 Task: Check the percentage active listings of central heat in the last 1 year.
Action: Mouse moved to (751, 169)
Screenshot: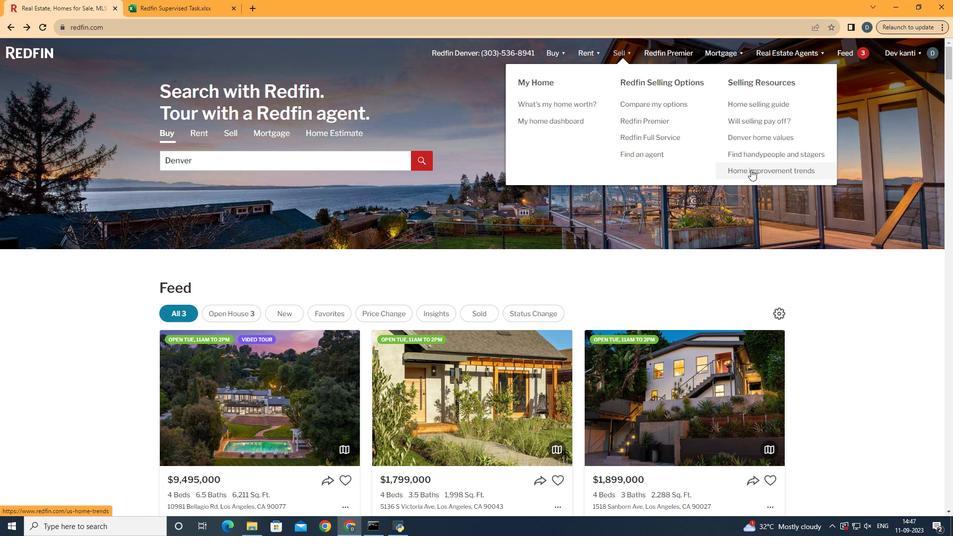
Action: Mouse pressed left at (751, 169)
Screenshot: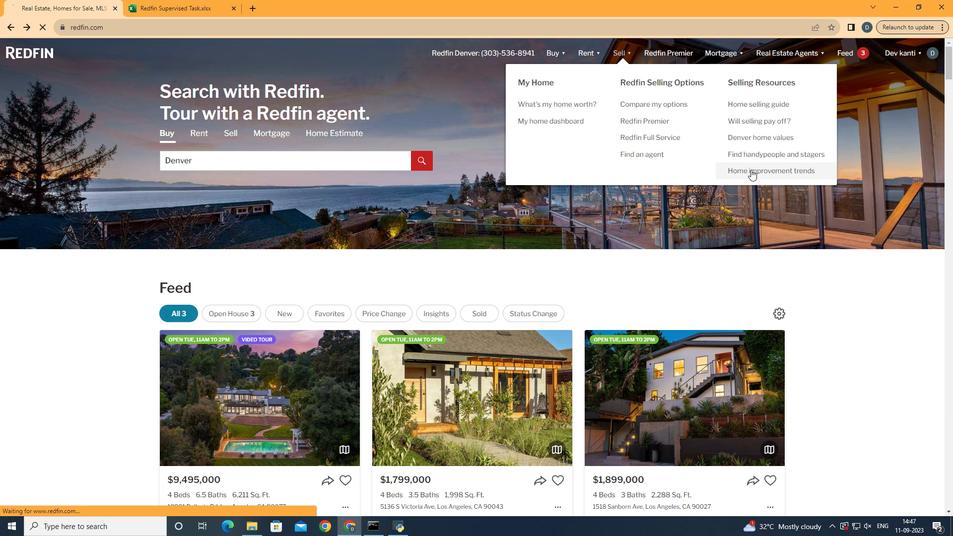 
Action: Mouse moved to (248, 194)
Screenshot: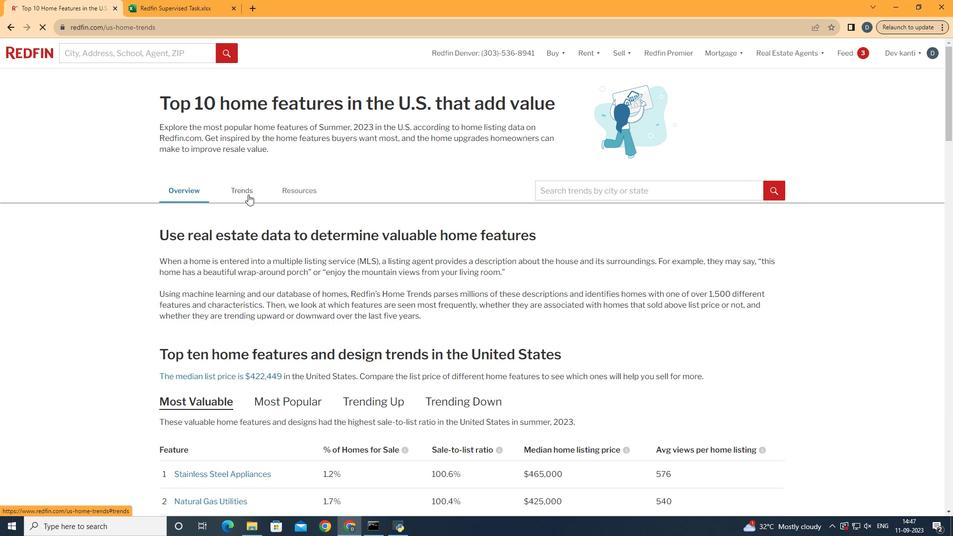 
Action: Mouse pressed left at (248, 194)
Screenshot: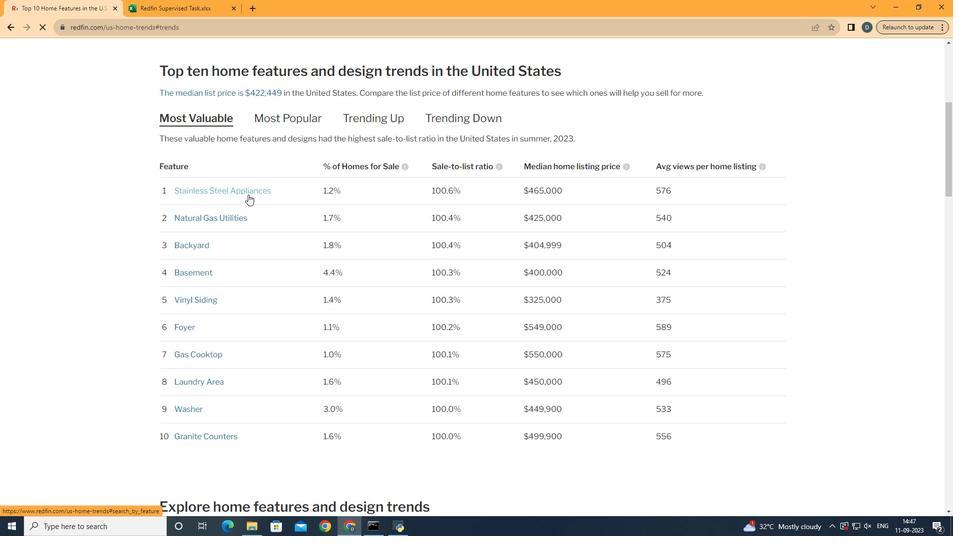
Action: Mouse moved to (300, 232)
Screenshot: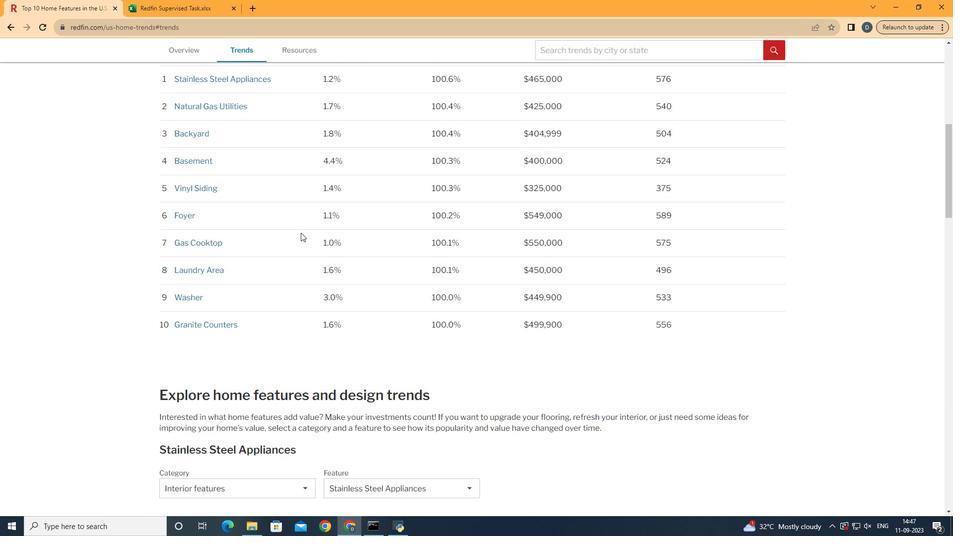 
Action: Mouse scrolled (300, 231) with delta (0, 0)
Screenshot: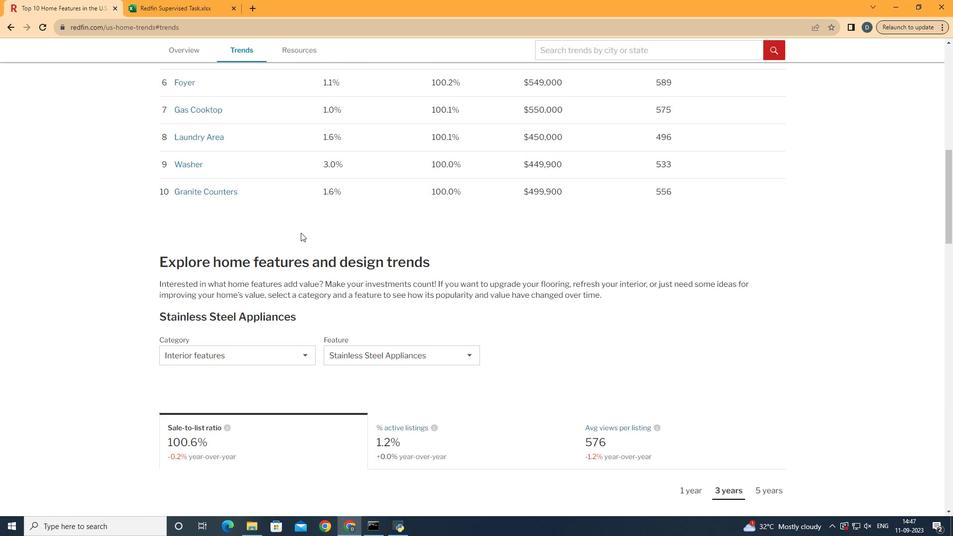 
Action: Mouse scrolled (300, 231) with delta (0, 0)
Screenshot: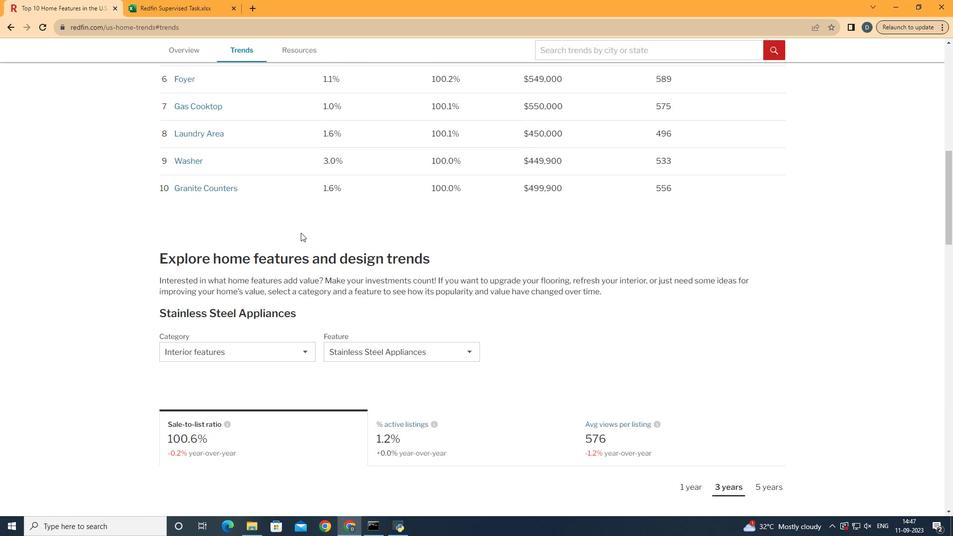 
Action: Mouse scrolled (300, 231) with delta (0, 0)
Screenshot: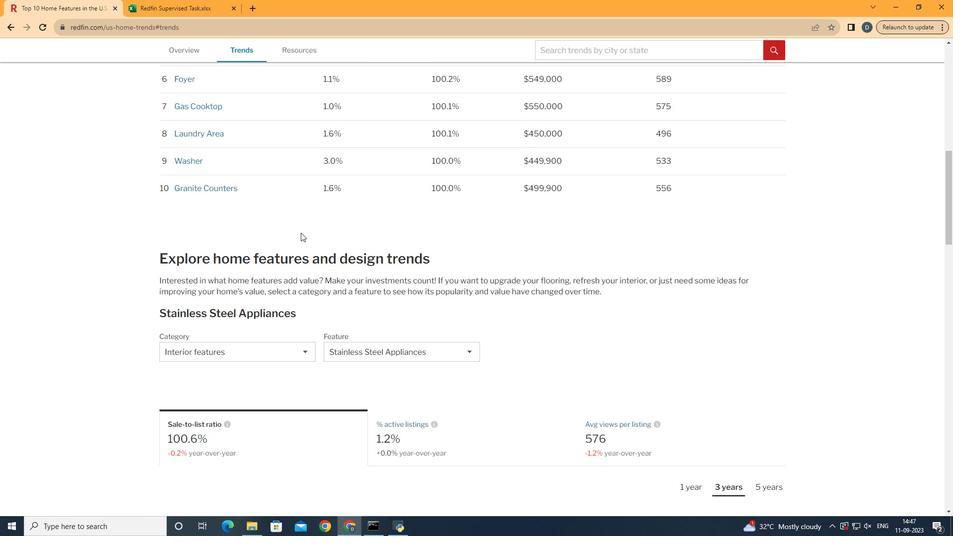 
Action: Mouse moved to (300, 232)
Screenshot: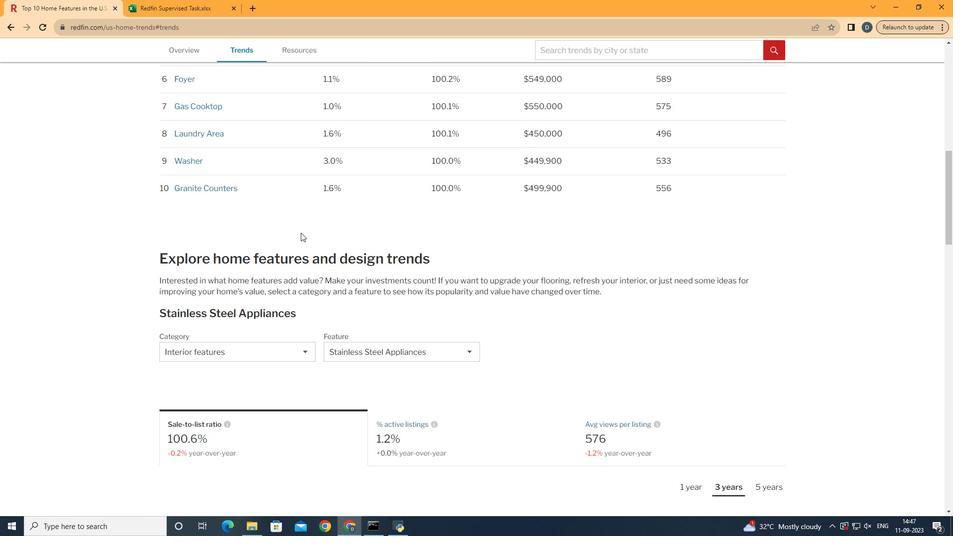 
Action: Mouse scrolled (300, 232) with delta (0, 0)
Screenshot: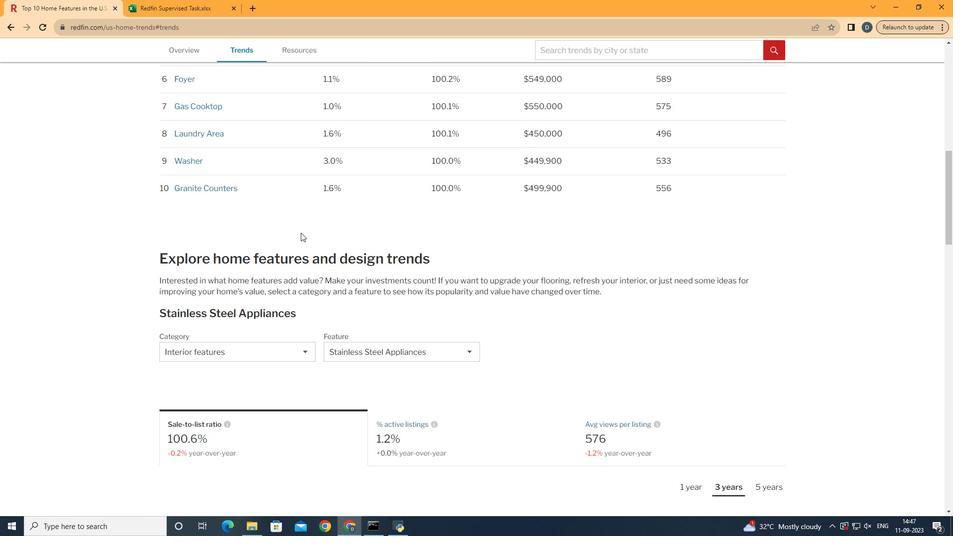 
Action: Mouse scrolled (300, 232) with delta (0, 0)
Screenshot: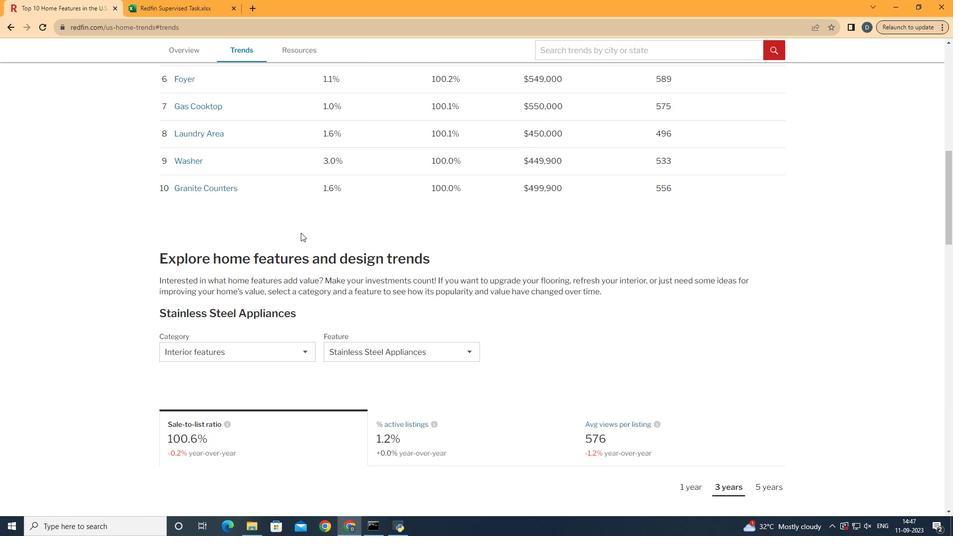 
Action: Mouse scrolled (300, 232) with delta (0, 0)
Screenshot: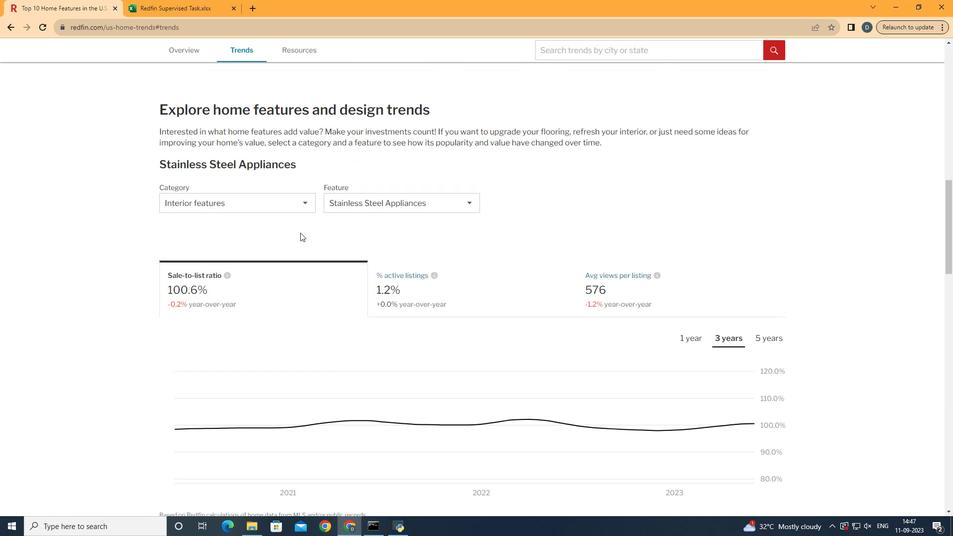 
Action: Mouse scrolled (300, 232) with delta (0, 0)
Screenshot: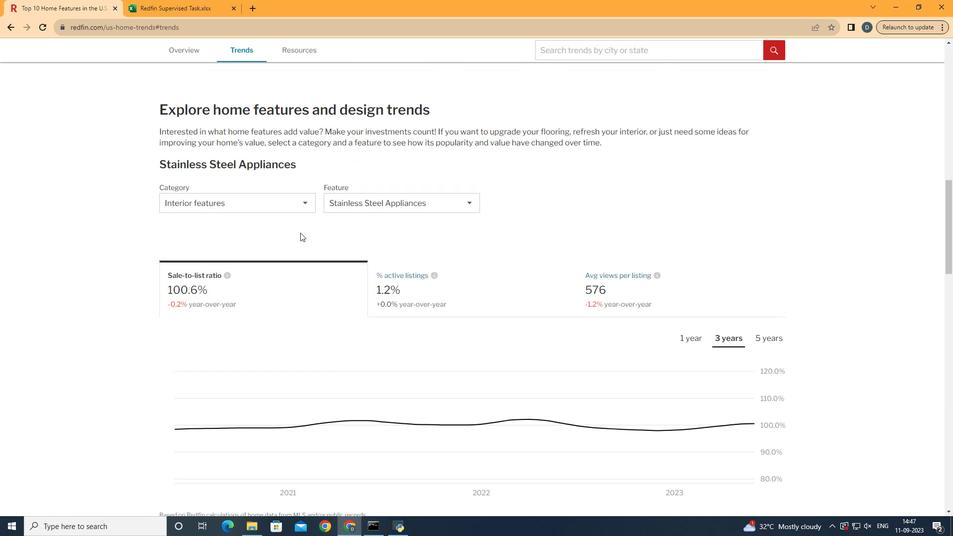 
Action: Mouse moved to (300, 232)
Screenshot: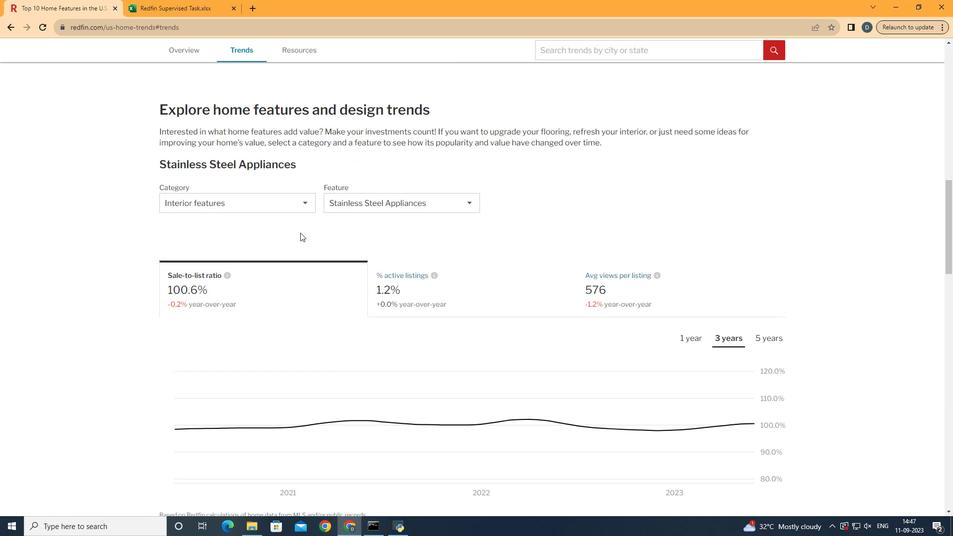 
Action: Mouse scrolled (300, 232) with delta (0, 0)
Screenshot: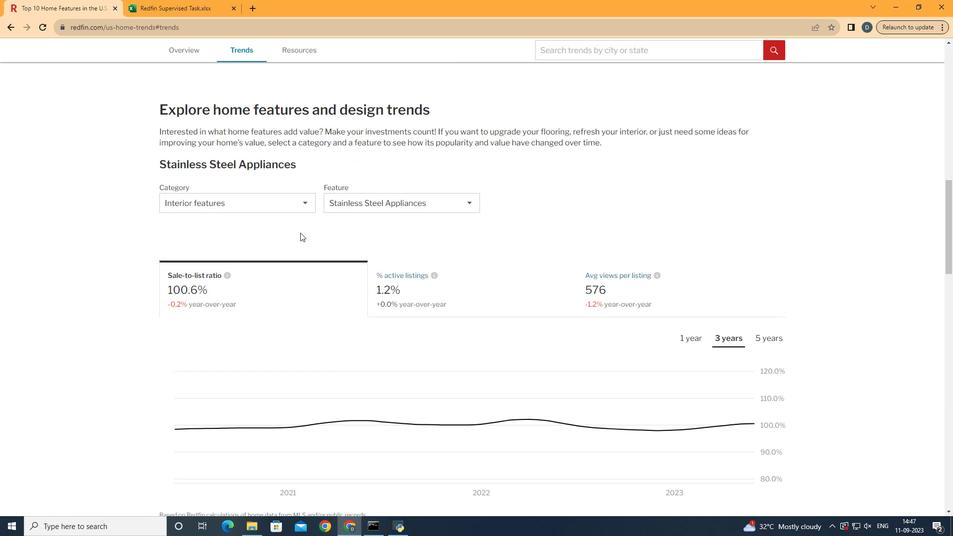 
Action: Mouse moved to (298, 211)
Screenshot: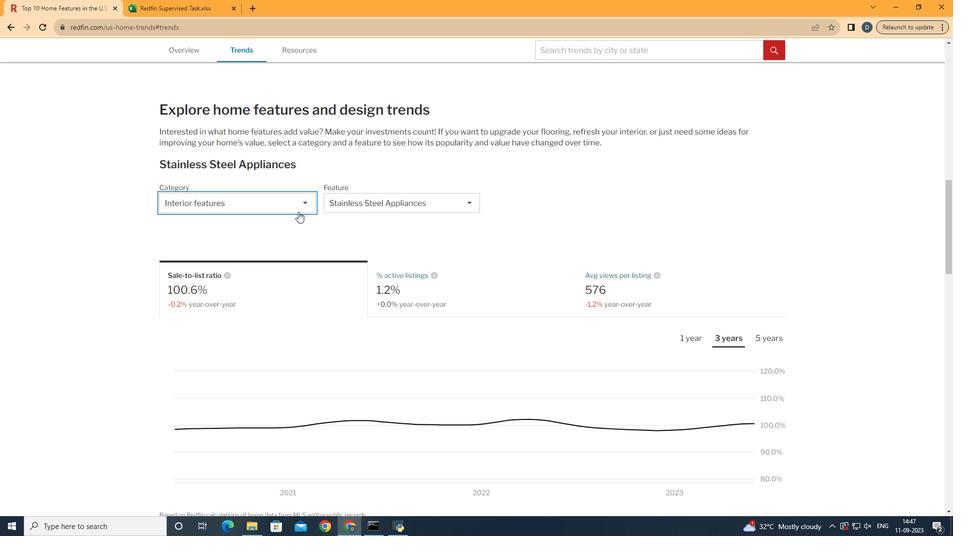 
Action: Mouse pressed left at (298, 211)
Screenshot: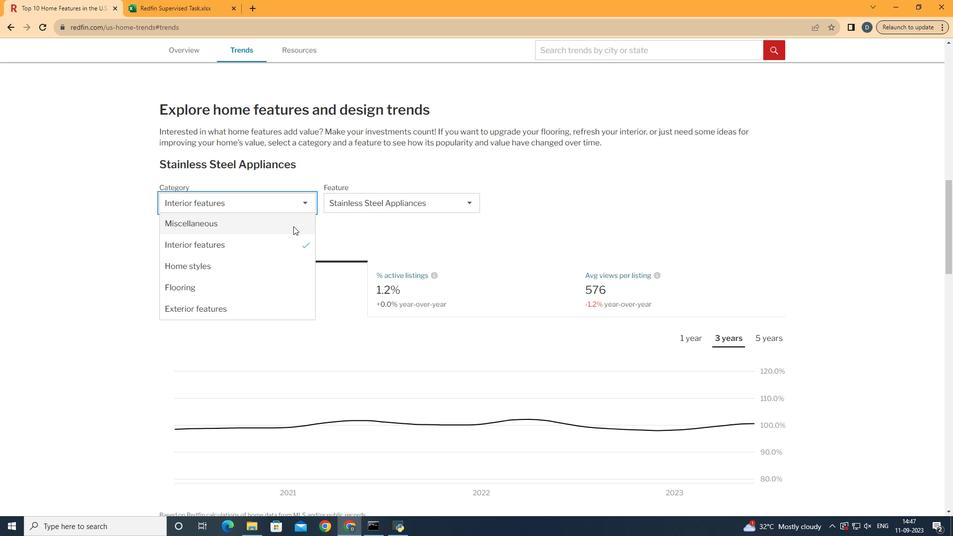 
Action: Mouse moved to (292, 235)
Screenshot: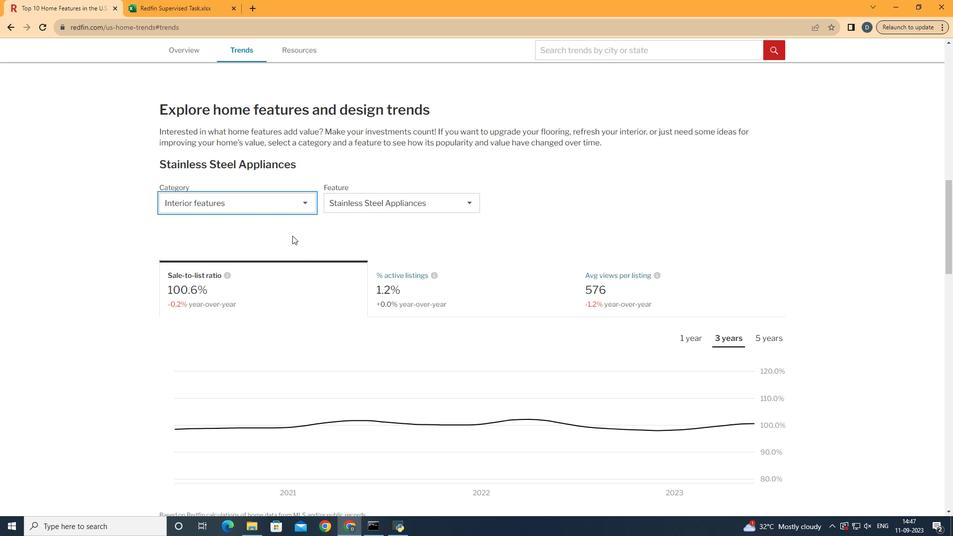 
Action: Mouse pressed left at (292, 235)
Screenshot: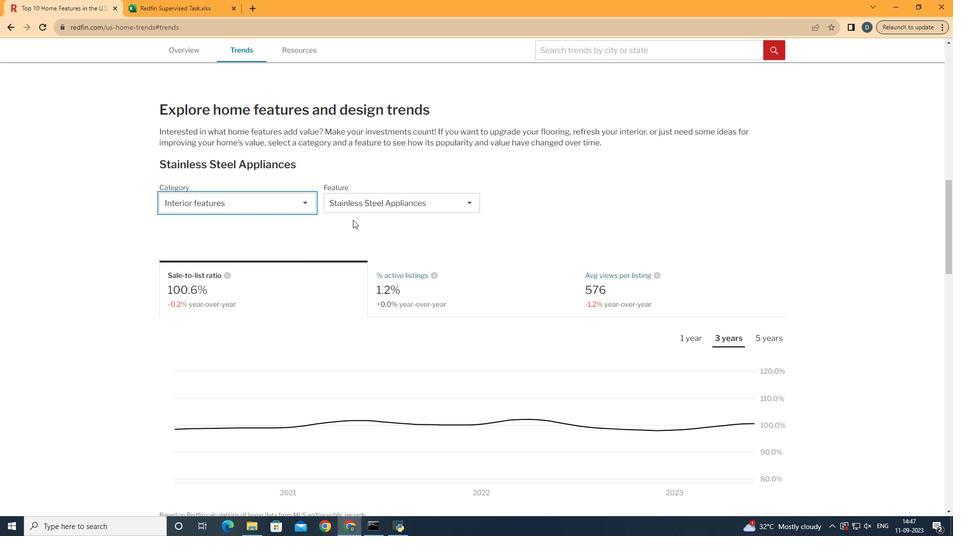 
Action: Mouse moved to (379, 208)
Screenshot: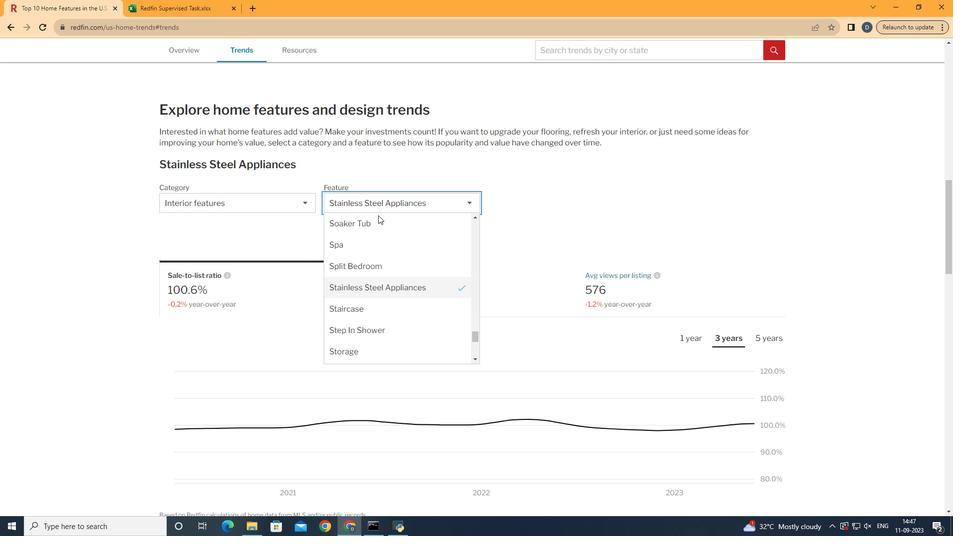 
Action: Mouse pressed left at (379, 208)
Screenshot: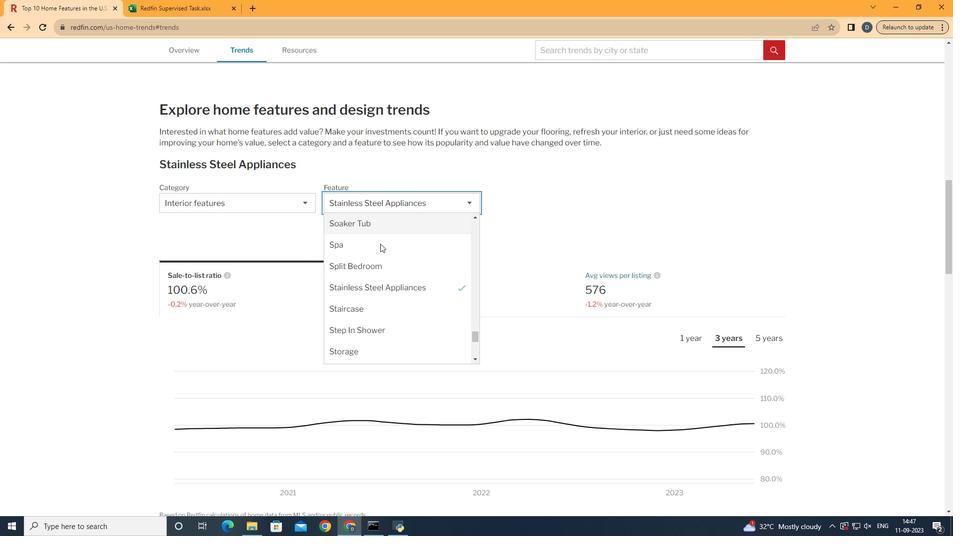 
Action: Mouse moved to (411, 309)
Screenshot: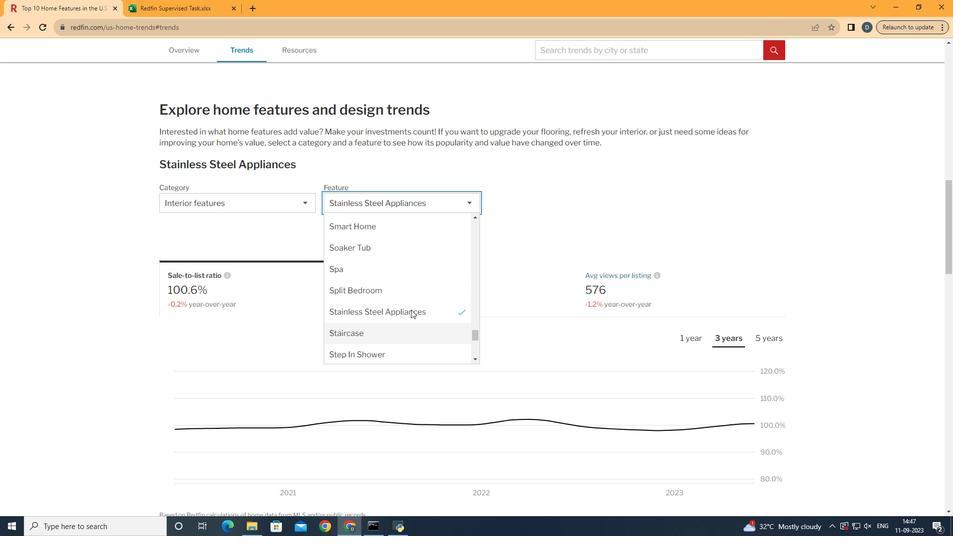 
Action: Mouse scrolled (411, 310) with delta (0, 0)
Screenshot: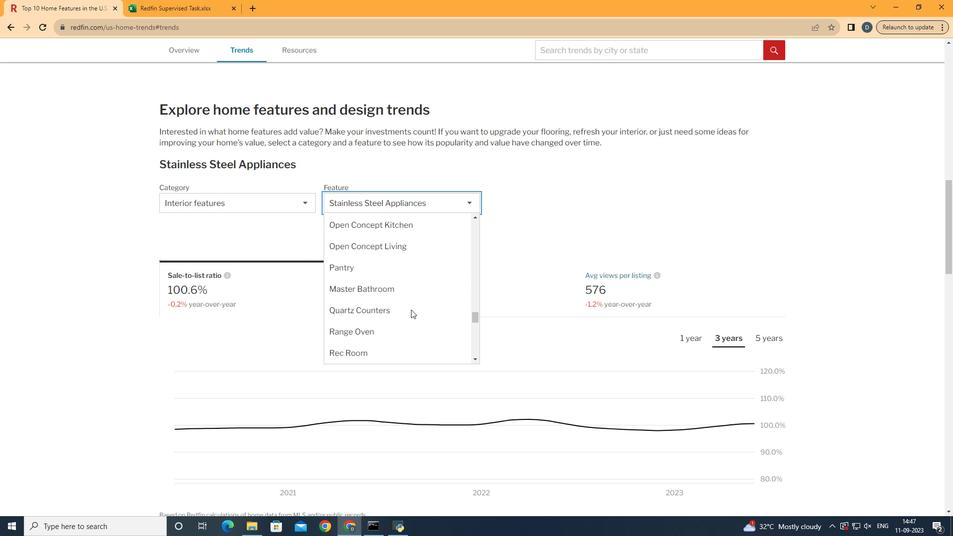 
Action: Mouse scrolled (411, 310) with delta (0, 0)
Screenshot: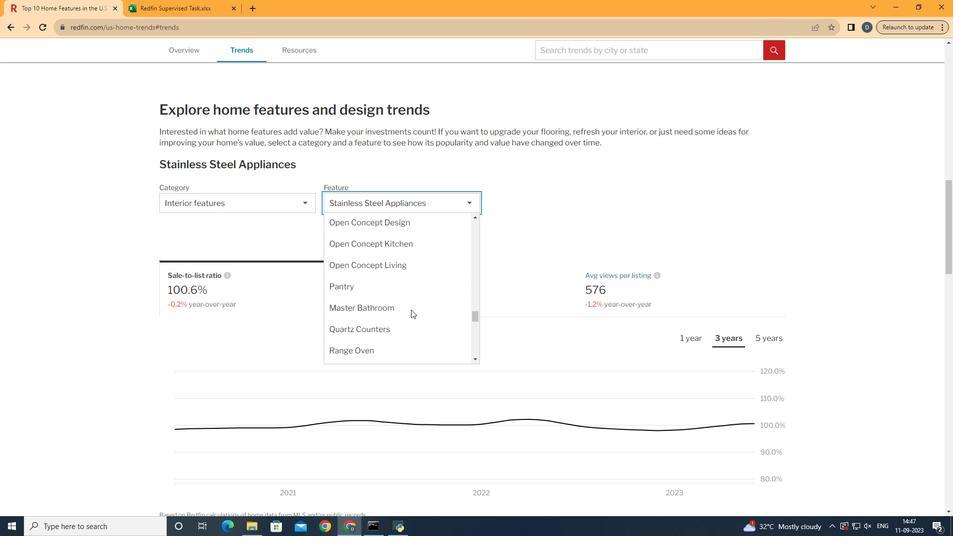 
Action: Mouse scrolled (411, 310) with delta (0, 0)
Screenshot: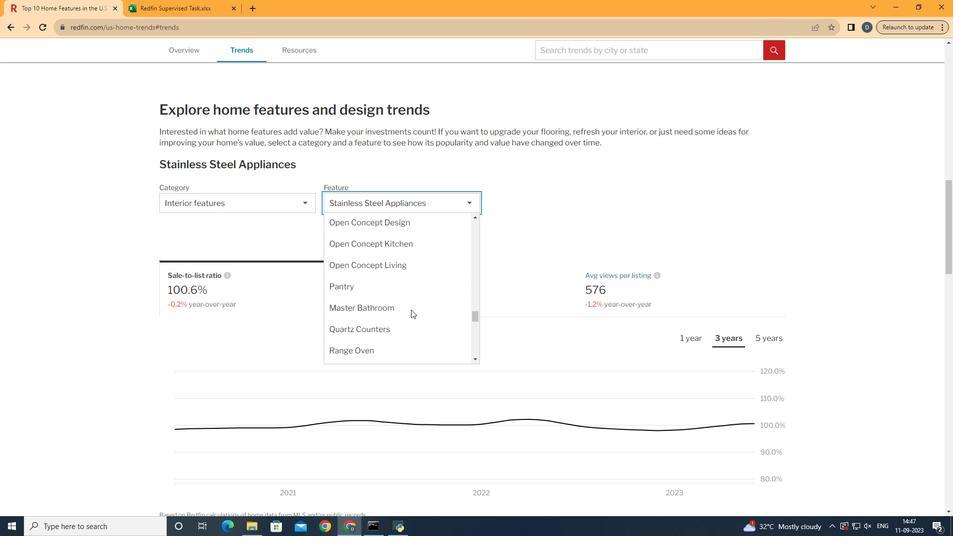 
Action: Mouse scrolled (411, 310) with delta (0, 0)
Screenshot: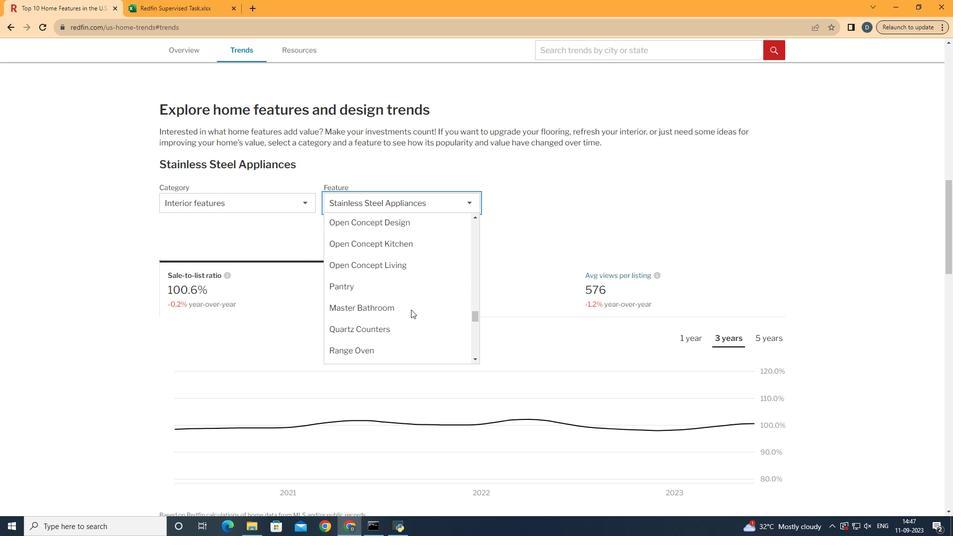 
Action: Mouse scrolled (411, 310) with delta (0, 0)
Screenshot: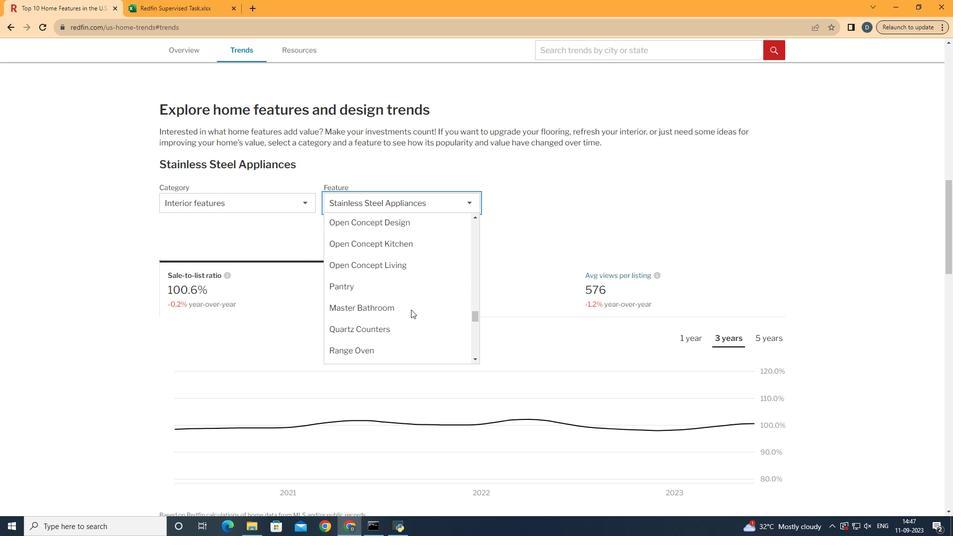 
Action: Mouse scrolled (411, 310) with delta (0, 0)
Screenshot: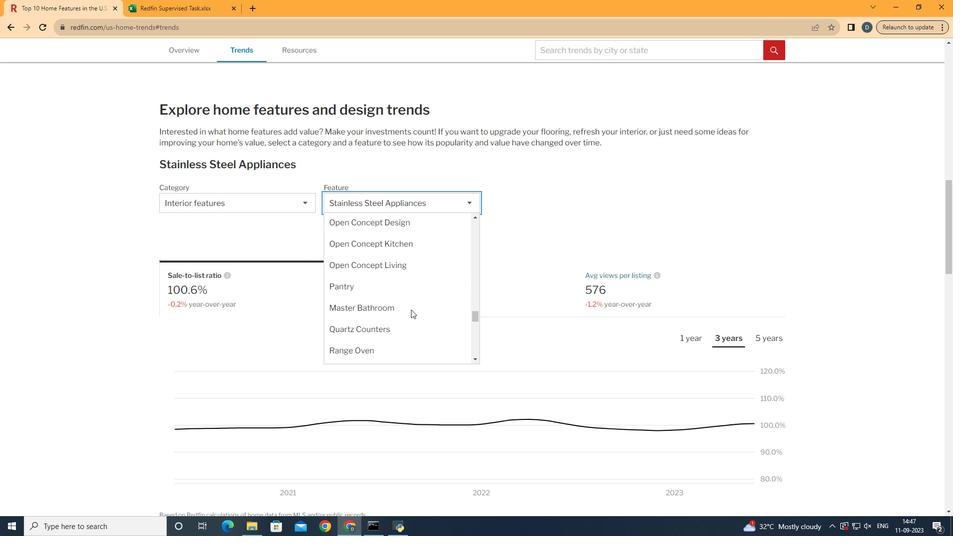 
Action: Mouse scrolled (411, 310) with delta (0, 0)
Screenshot: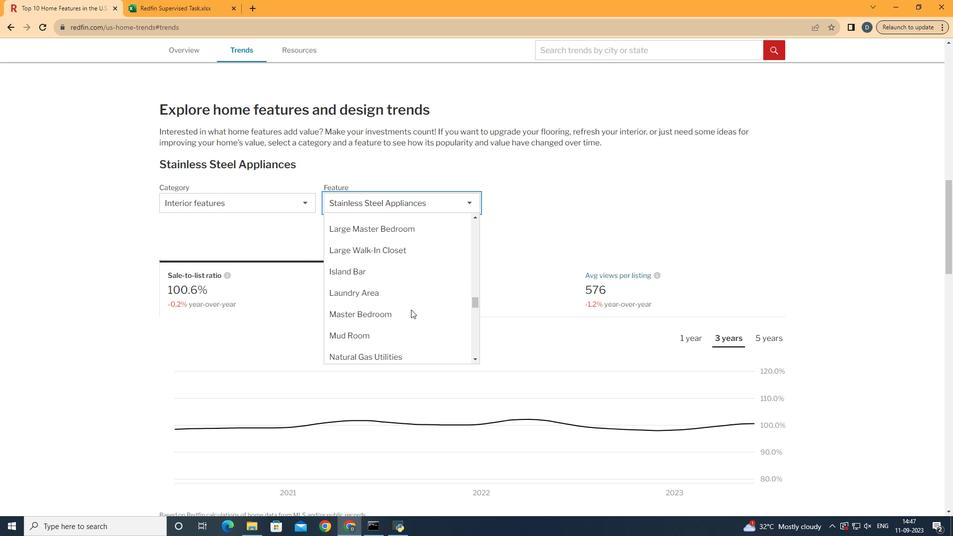 
Action: Mouse scrolled (411, 310) with delta (0, 0)
Screenshot: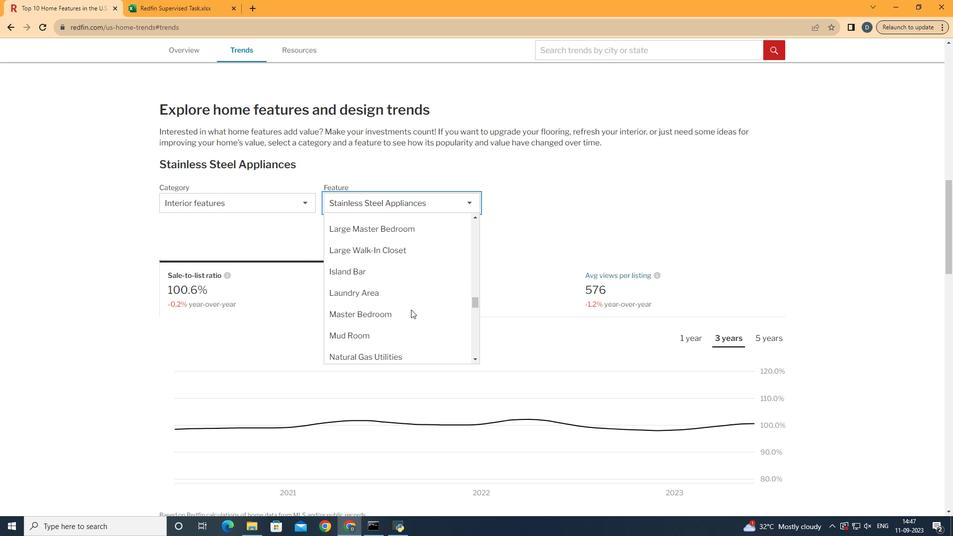 
Action: Mouse scrolled (411, 310) with delta (0, 0)
Screenshot: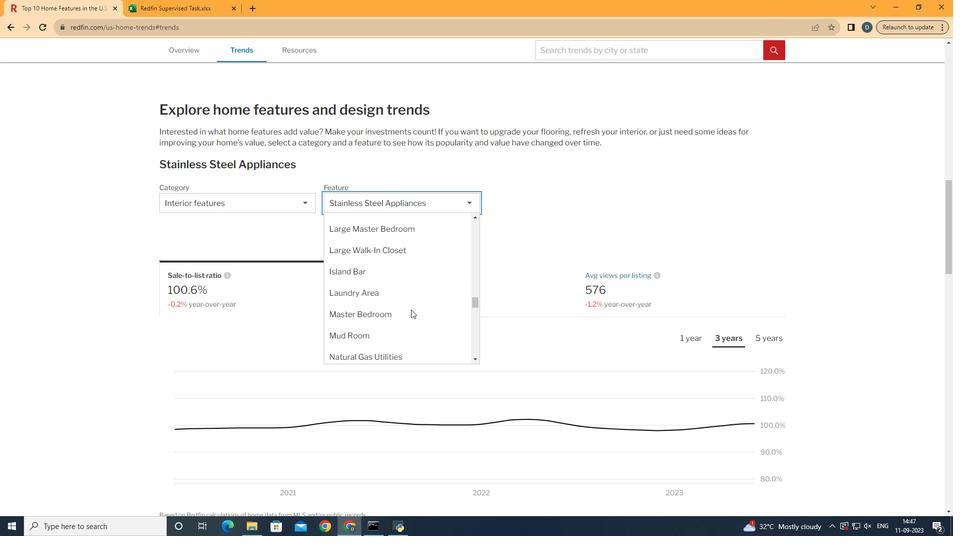 
Action: Mouse scrolled (411, 310) with delta (0, 0)
Screenshot: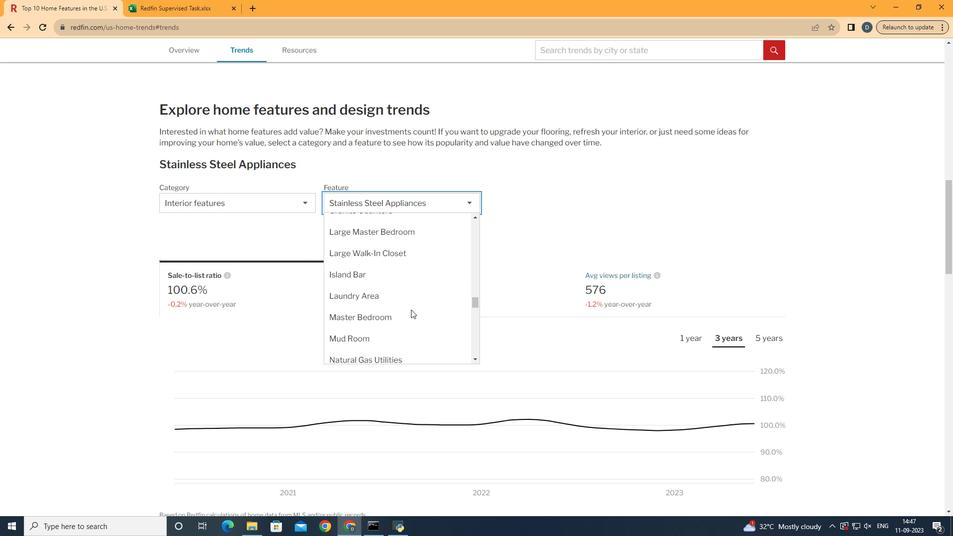 
Action: Mouse scrolled (411, 310) with delta (0, 0)
Screenshot: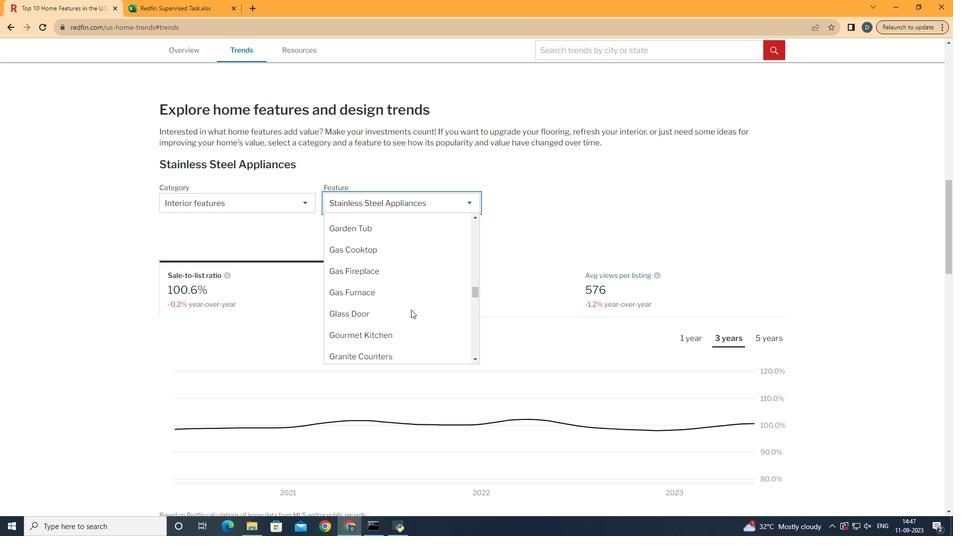 
Action: Mouse scrolled (411, 310) with delta (0, 0)
Screenshot: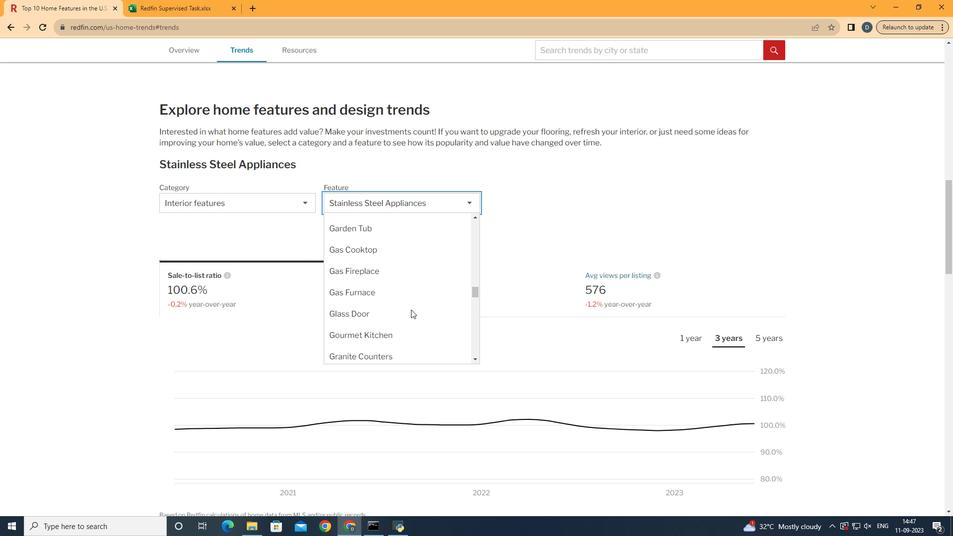 
Action: Mouse scrolled (411, 310) with delta (0, 0)
Screenshot: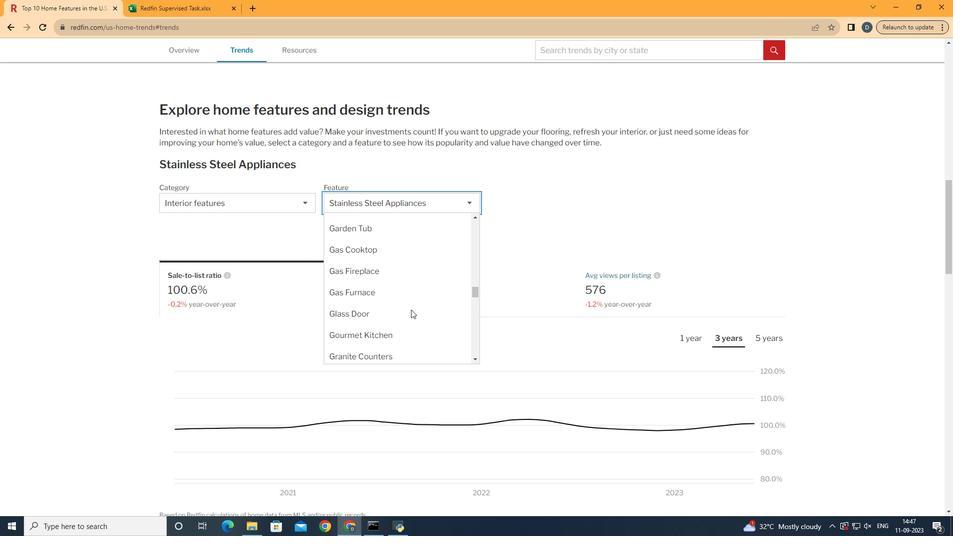
Action: Mouse scrolled (411, 310) with delta (0, 0)
Screenshot: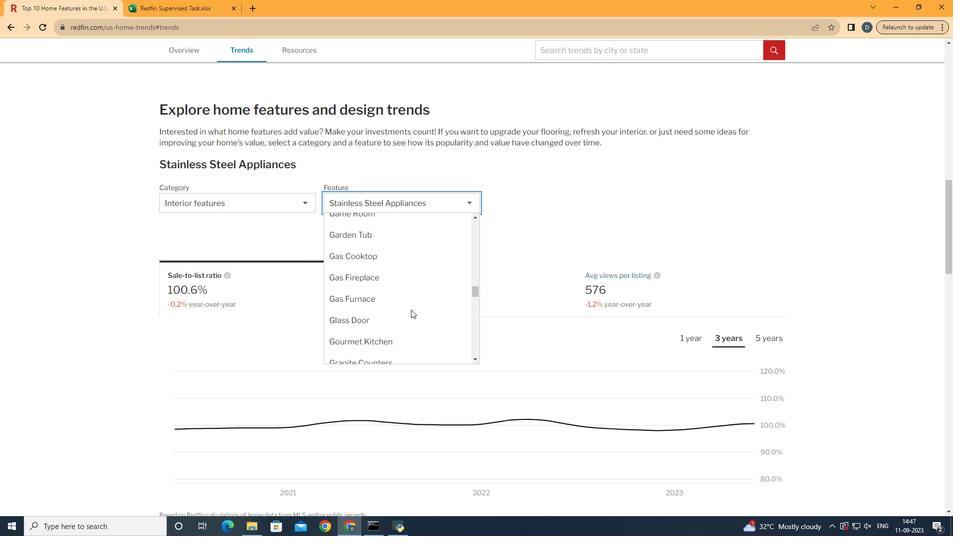 
Action: Mouse scrolled (411, 309) with delta (0, 0)
Screenshot: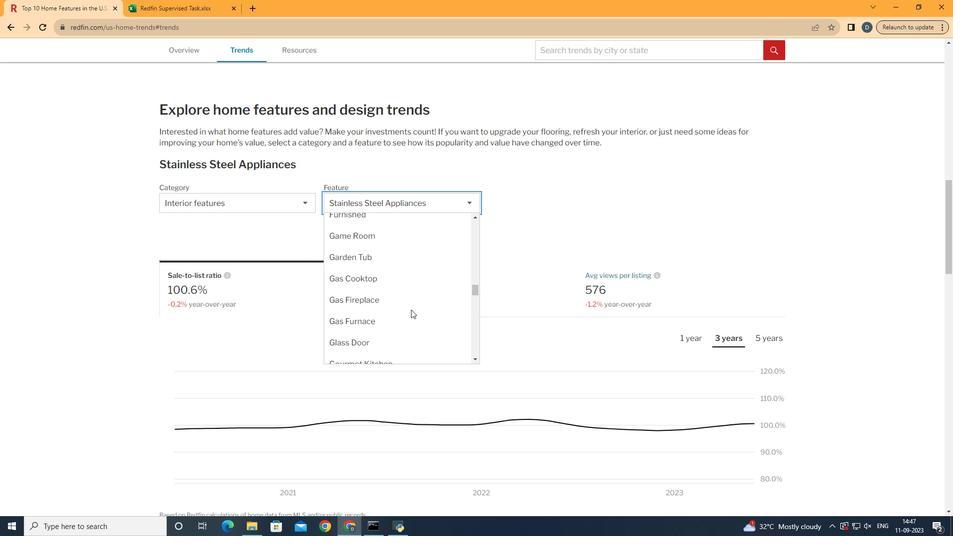 
Action: Mouse scrolled (411, 310) with delta (0, 0)
Screenshot: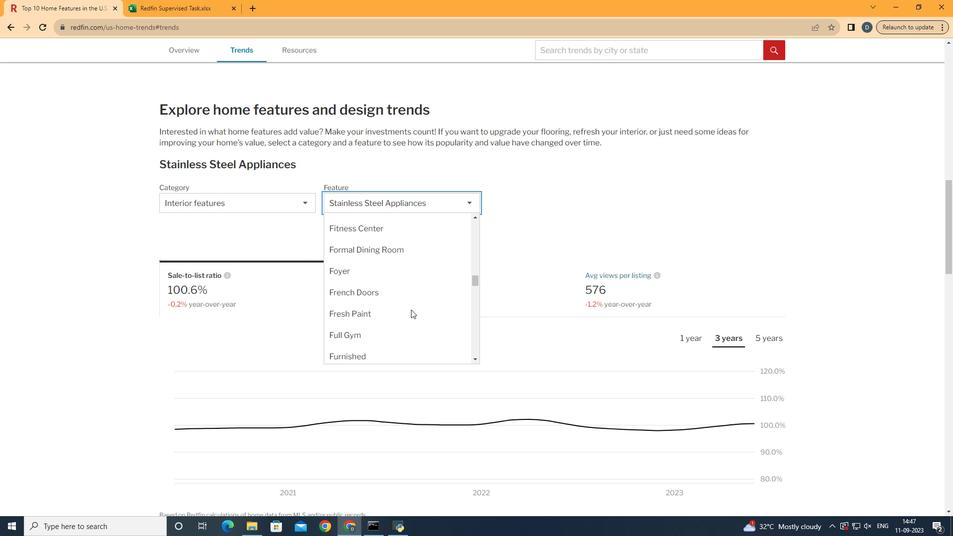 
Action: Mouse scrolled (411, 310) with delta (0, 0)
Screenshot: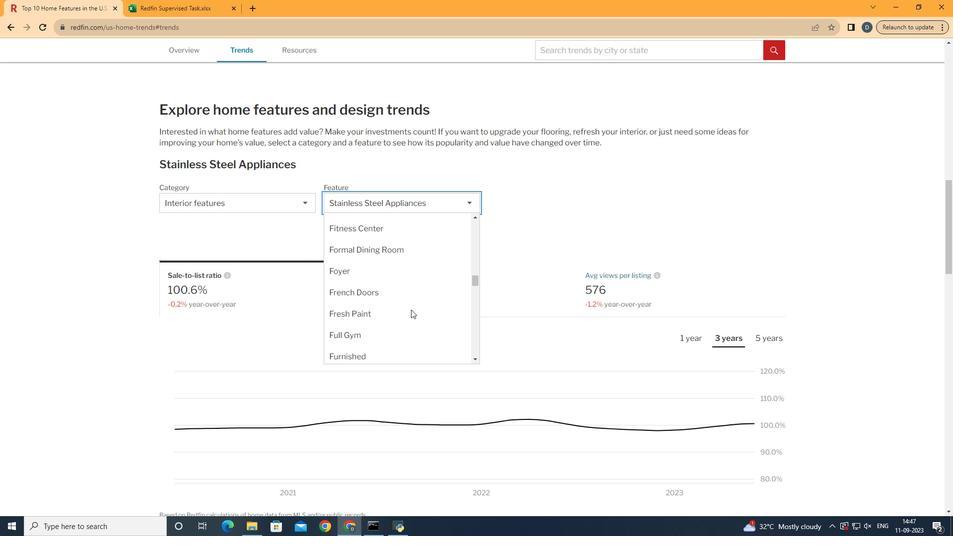 
Action: Mouse scrolled (411, 310) with delta (0, 0)
Screenshot: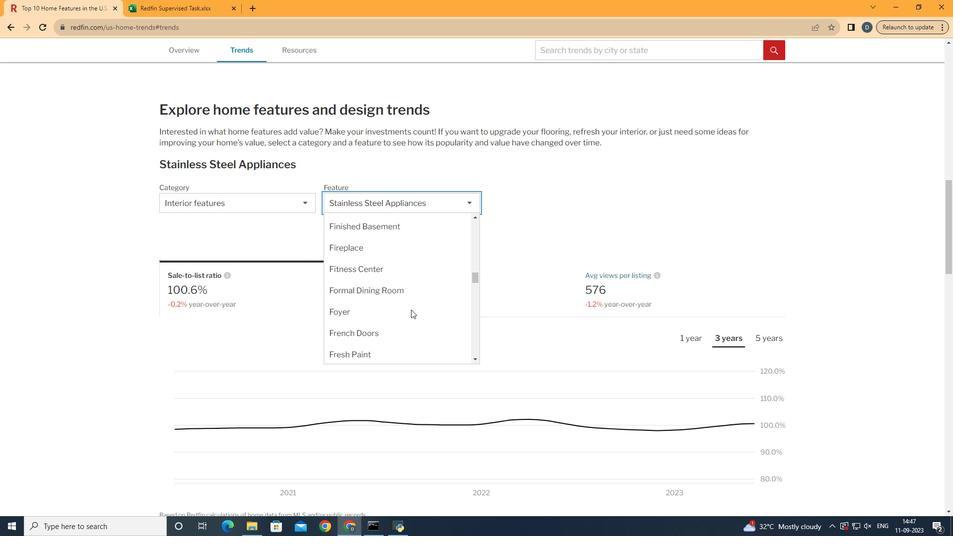 
Action: Mouse scrolled (411, 310) with delta (0, 0)
Screenshot: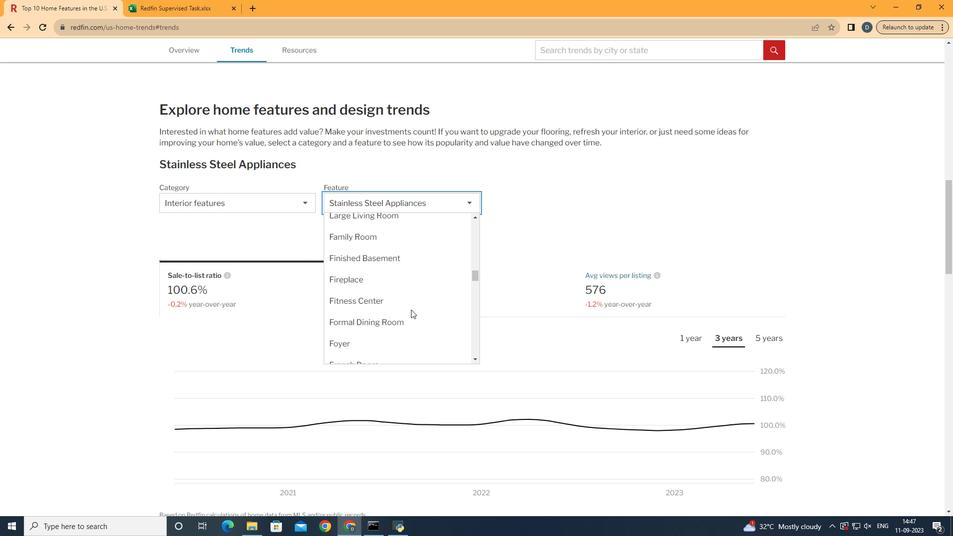 
Action: Mouse scrolled (411, 310) with delta (0, 0)
Screenshot: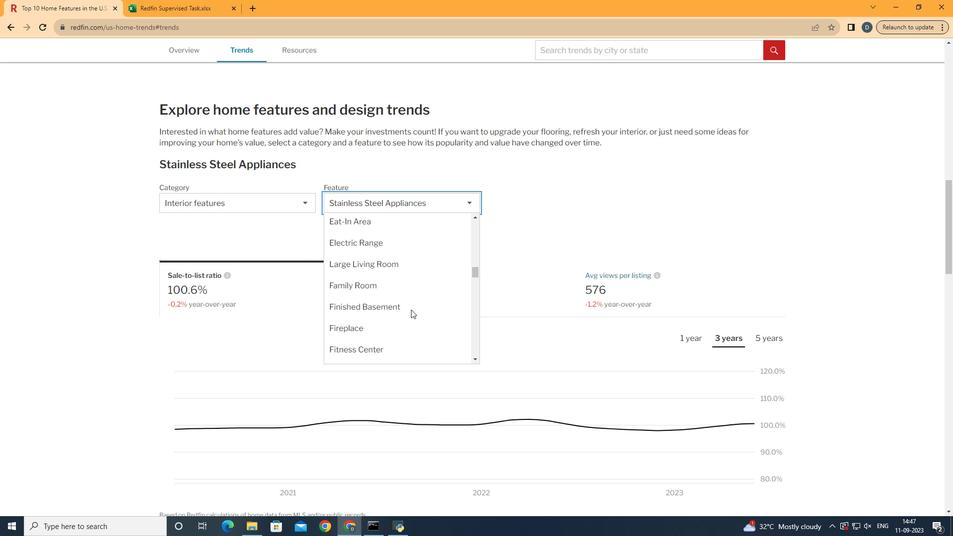 
Action: Mouse scrolled (411, 310) with delta (0, 0)
Screenshot: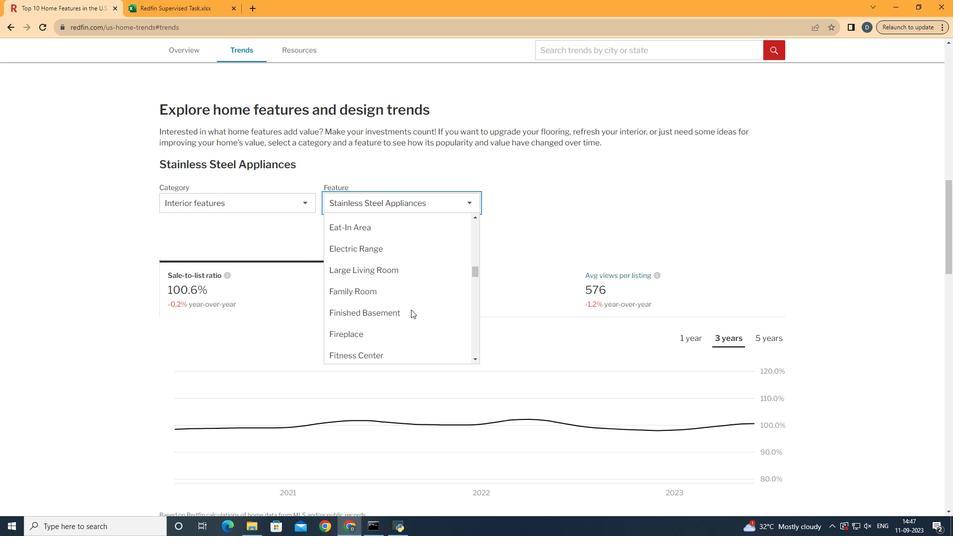 
Action: Mouse scrolled (411, 310) with delta (0, 0)
Screenshot: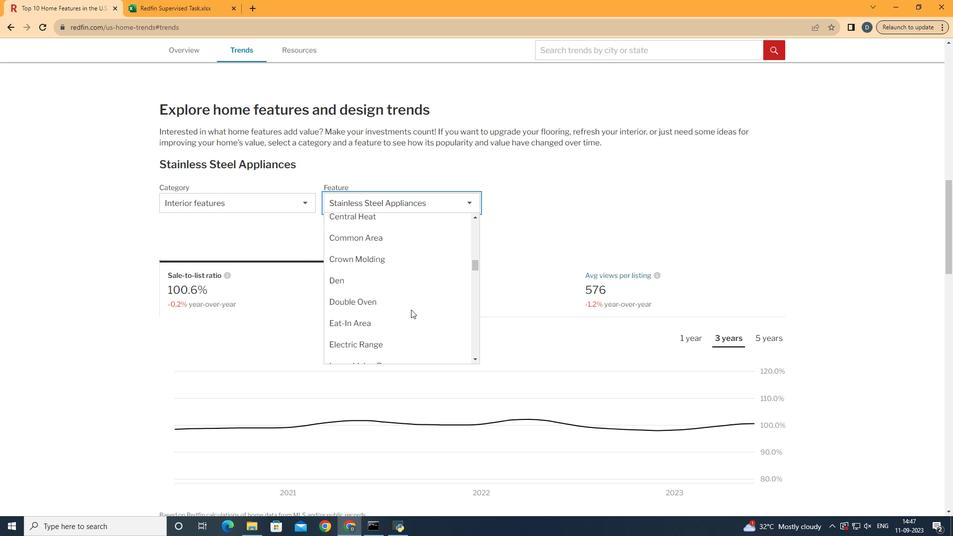 
Action: Mouse scrolled (411, 310) with delta (0, 0)
Screenshot: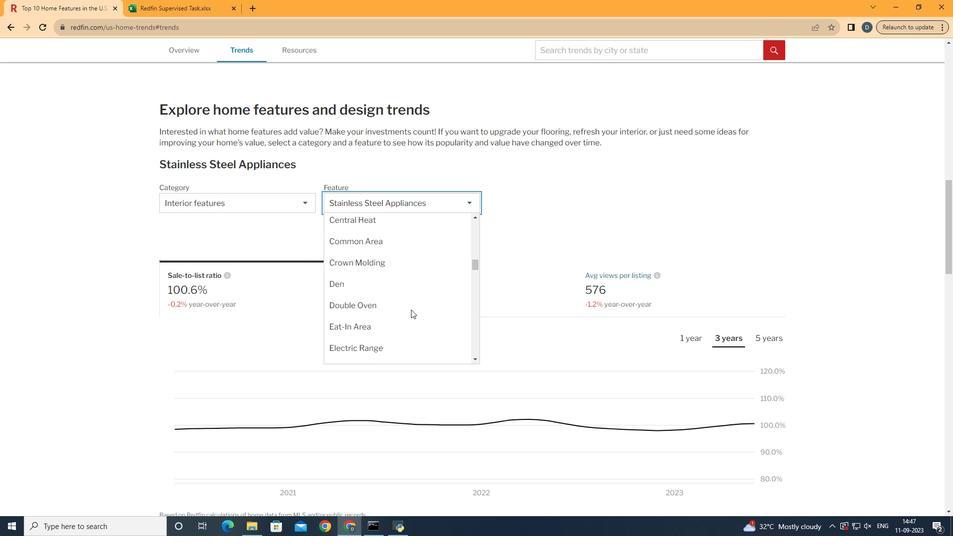 
Action: Mouse scrolled (411, 310) with delta (0, 0)
Screenshot: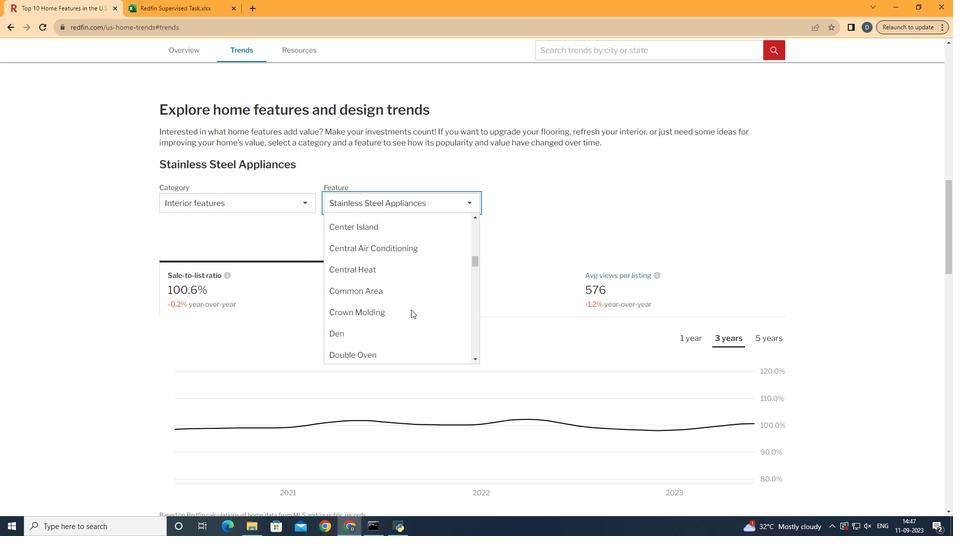 
Action: Mouse moved to (426, 270)
Screenshot: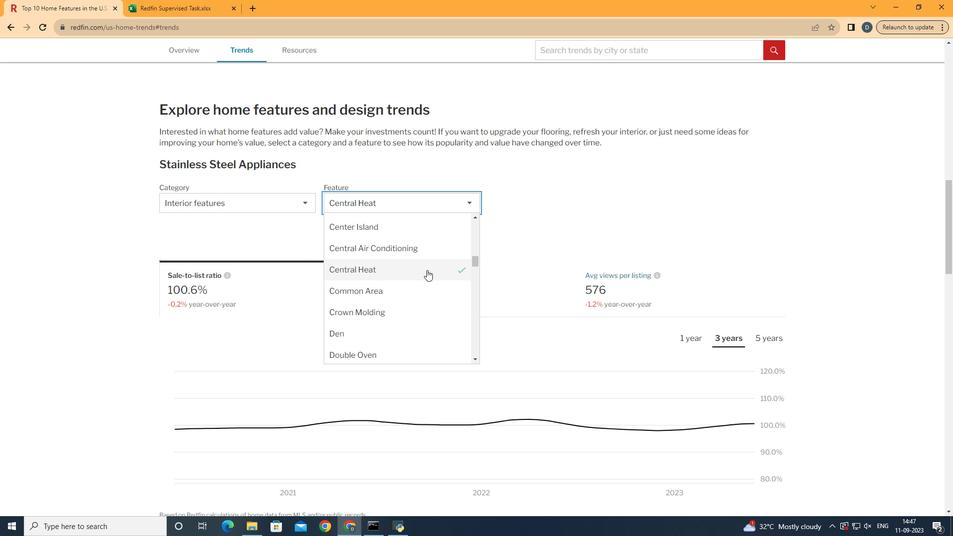 
Action: Mouse pressed left at (426, 270)
Screenshot: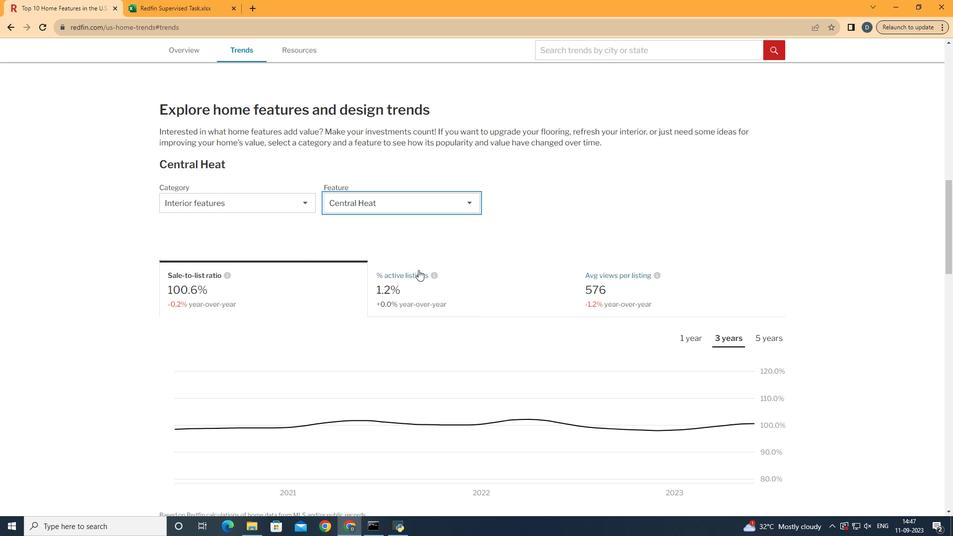 
Action: Mouse moved to (504, 222)
Screenshot: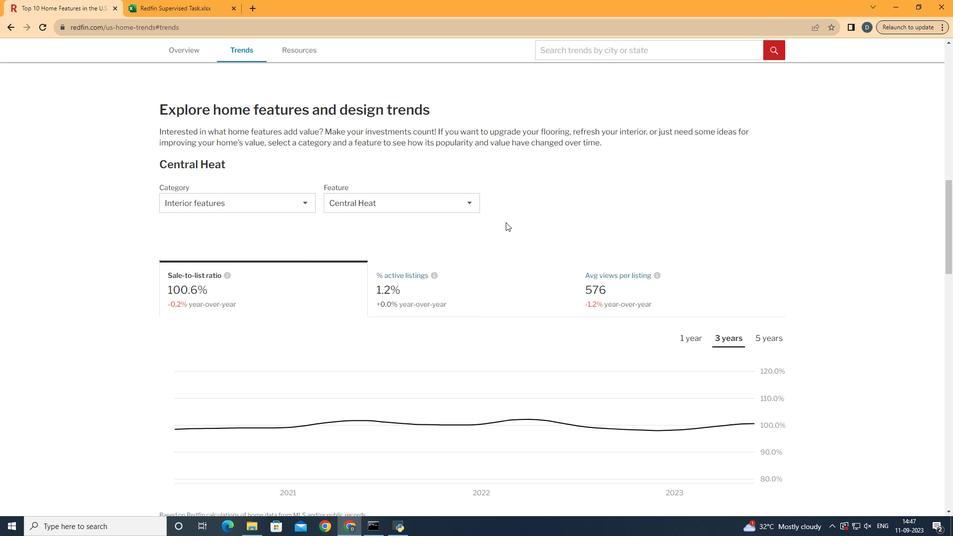 
Action: Mouse pressed left at (504, 222)
Screenshot: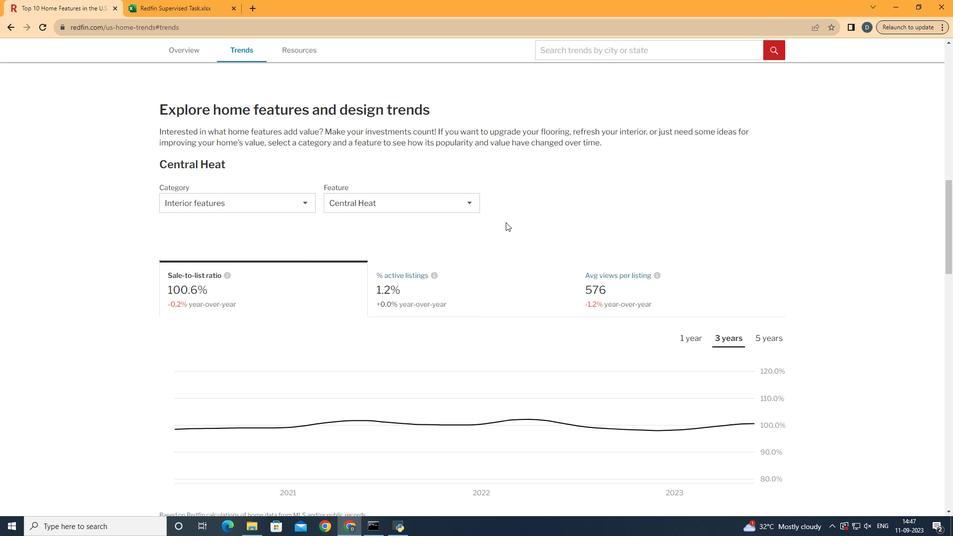 
Action: Mouse moved to (474, 296)
Screenshot: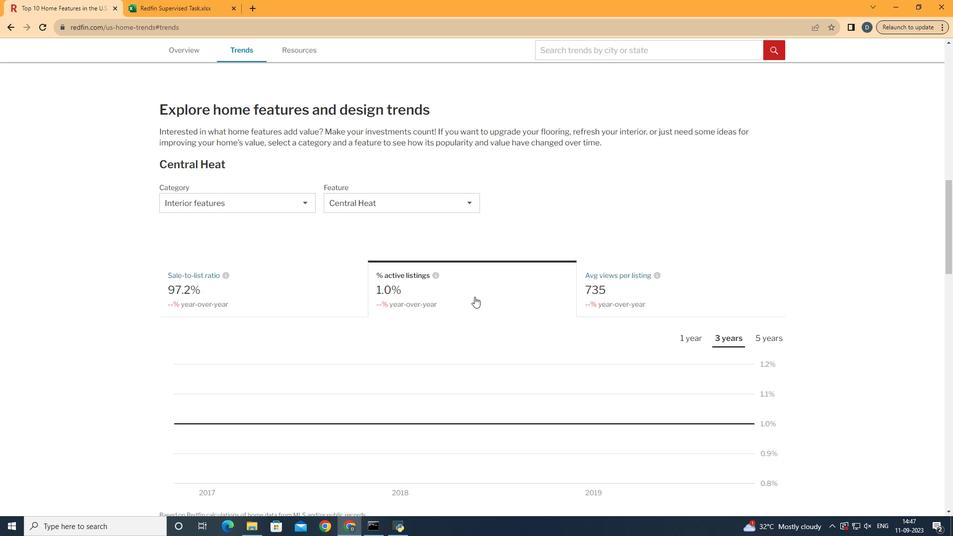 
Action: Mouse pressed left at (474, 296)
Screenshot: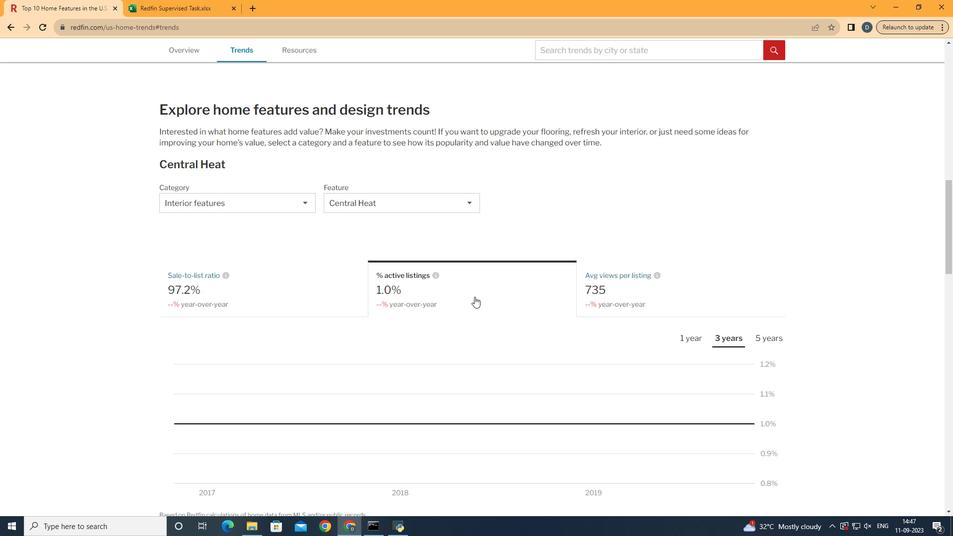 
Action: Mouse moved to (474, 296)
Screenshot: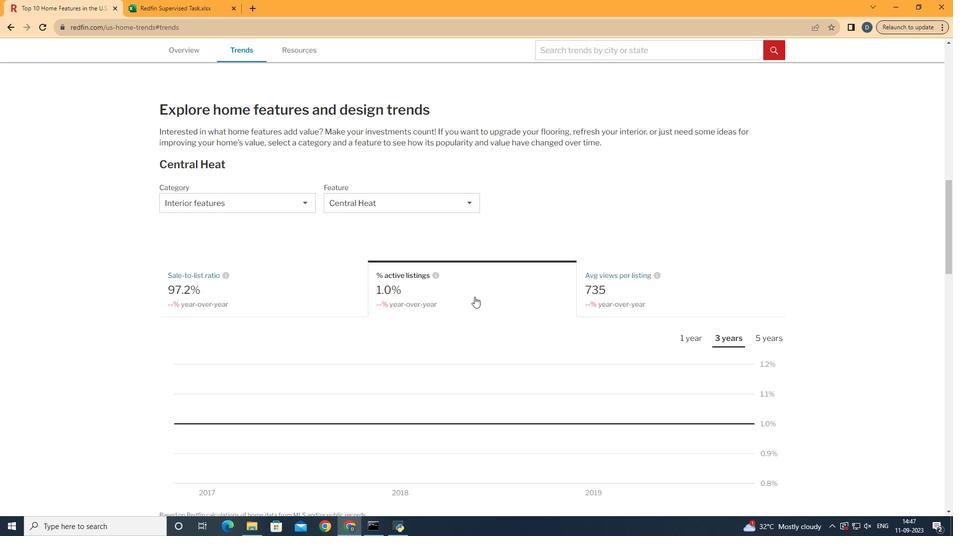 
Action: Mouse scrolled (474, 296) with delta (0, 0)
Screenshot: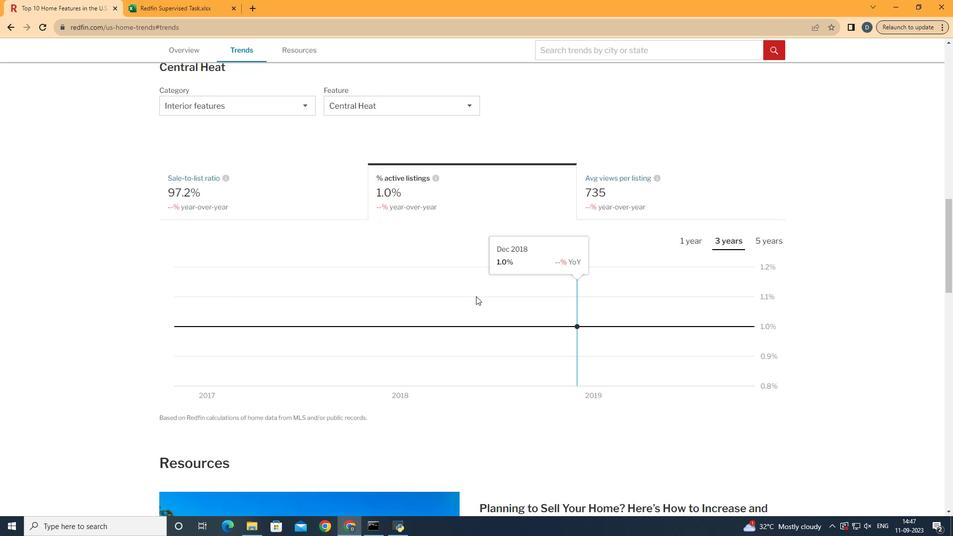 
Action: Mouse scrolled (474, 296) with delta (0, 0)
Screenshot: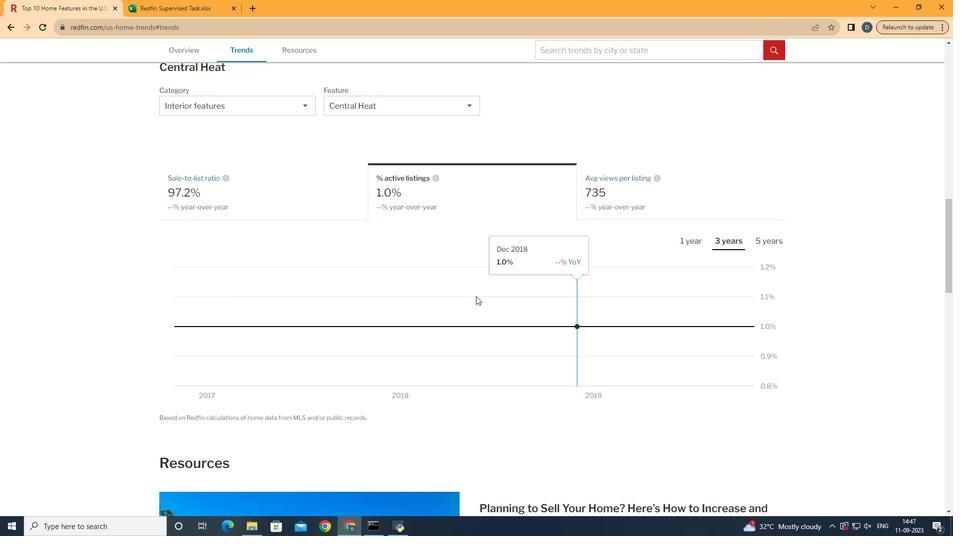 
Action: Mouse moved to (687, 241)
Screenshot: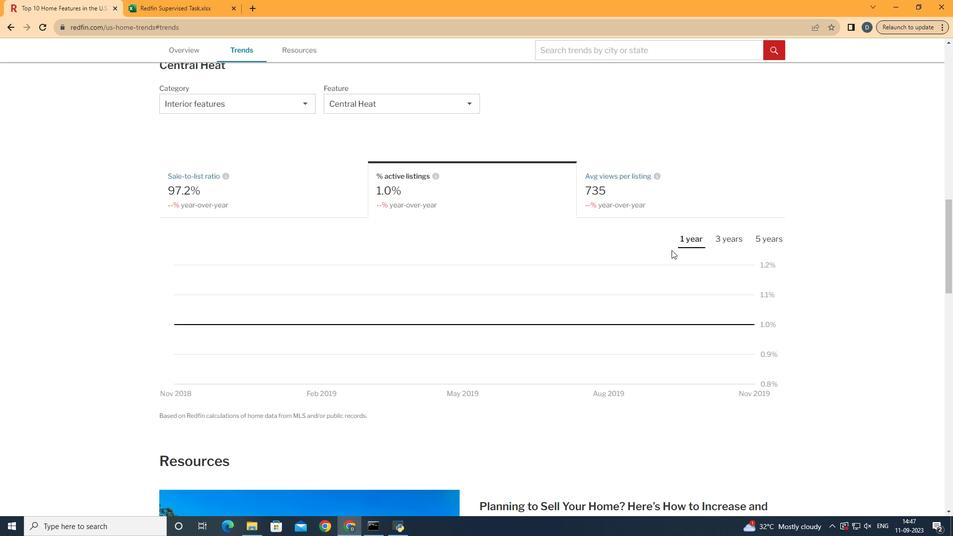 
Action: Mouse pressed left at (687, 241)
Screenshot: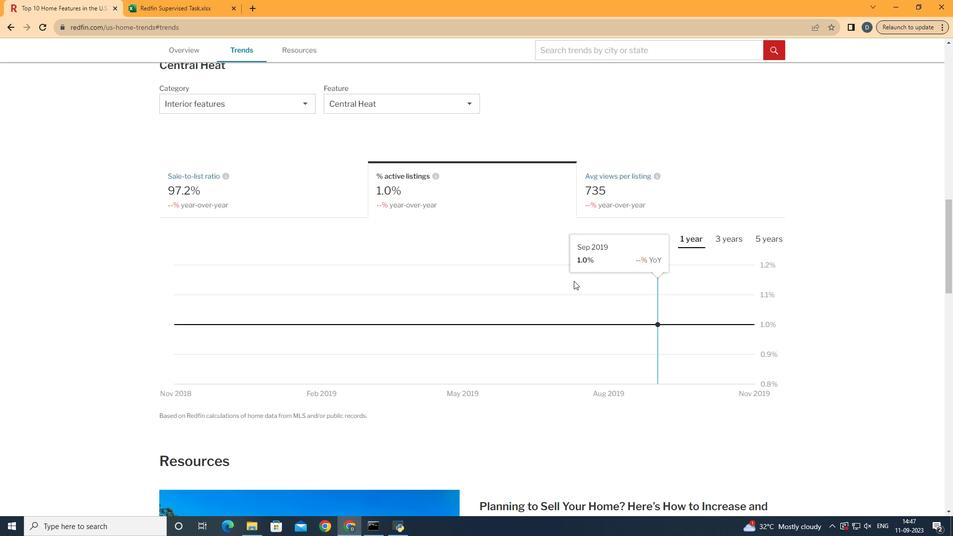 
Action: Mouse moved to (717, 347)
Screenshot: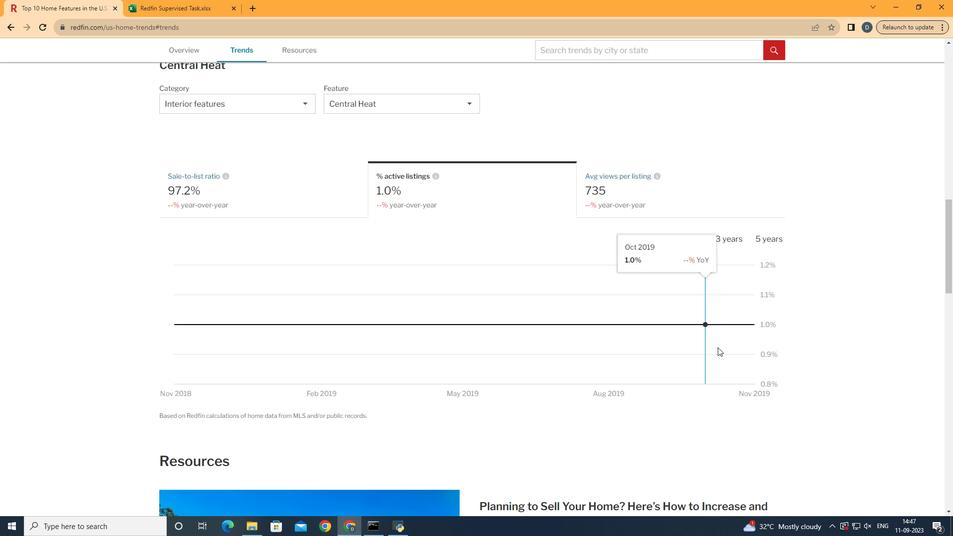 
